 Task: Â Speed up or Slow down the video.
Action: Mouse moved to (578, 564)
Screenshot: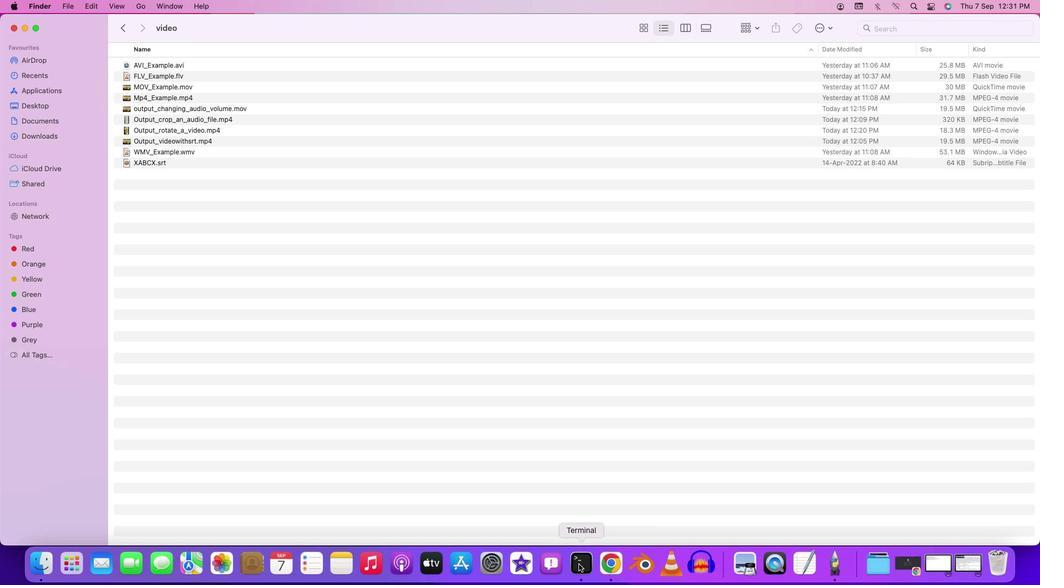 
Action: Mouse pressed right at (578, 564)
Screenshot: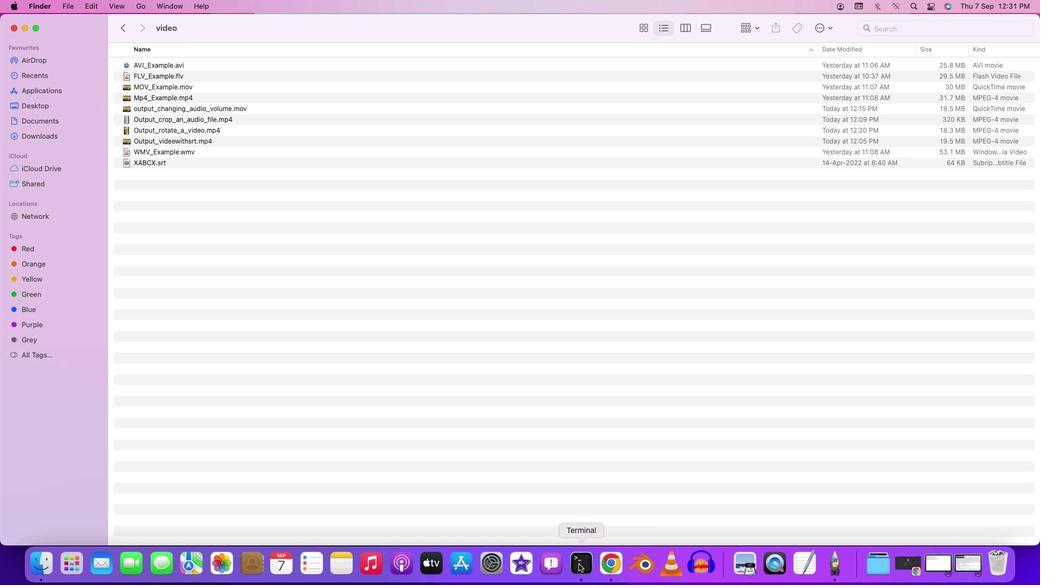 
Action: Mouse moved to (613, 431)
Screenshot: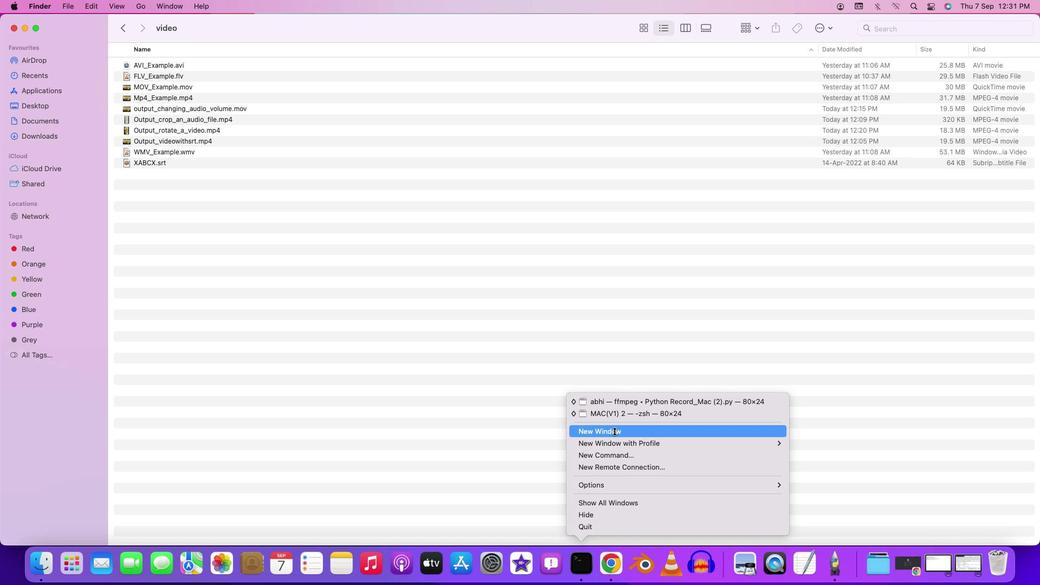 
Action: Mouse pressed left at (613, 431)
Screenshot: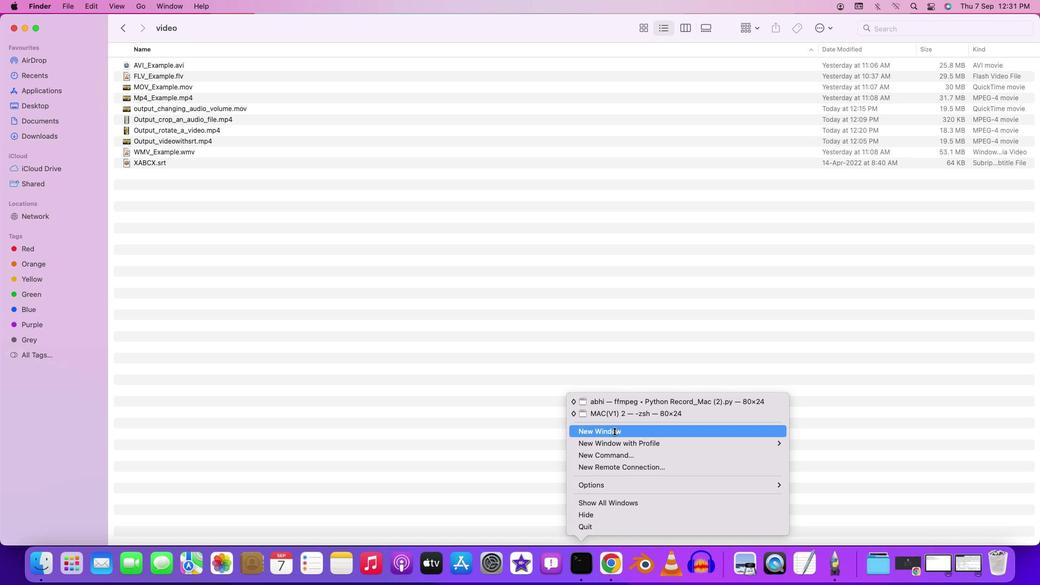 
Action: Mouse moved to (617, 412)
Screenshot: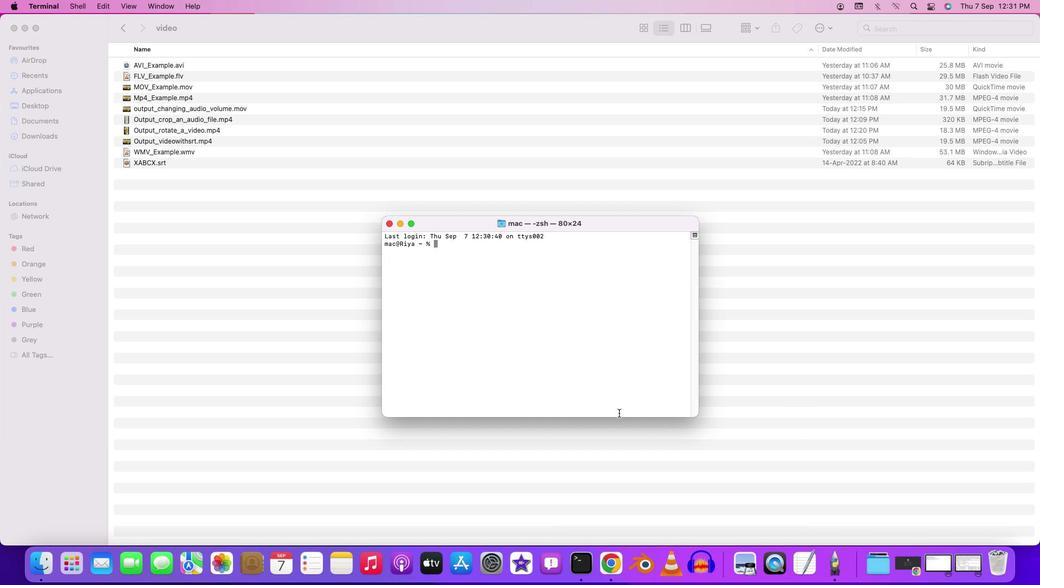
Action: Key pressed 'c''d'Key.space'd''e''s''k''t''o''p'Key.enter'c''d'Key.spaceKey.shift'F''F''m''p''e''g'Key.enter'c''d'Key.space'c''o''n''v''e''r''s''i''o''n'Key.enter'c''d'Key.space'v''i''d''e''o'Key.enter'f''f''m''p''e''g'Key.space'-''i'Key.spaceKey.shift'O''u''t''p''u''t'Key.shift'_''v''i''e'Key.backspace'd''e''o''w''i''t''h''s''r''t''.''m''p''4'Key.space'-''f''i''l''t''e''r'';'Key.backspaceKey.shift':''v'Key.spaceKey.shift'"''s''e''t''p''t''s''=''0''.''5''8'Key.backspaceKey.shift'*'Key.shift'P''T''S'Key.shift'"'Key.spaceKey.shift'O''u''t''p''u''t'Key.shift'_'Key.shift'S''l''o''w''0'Key.backspaceKey.shift'_''d''o''w''n'Key.shift'_''v''i''e'Key.backspace'd''e''o''.''m''p''3'Key.backspace'4'Key.enter
Screenshot: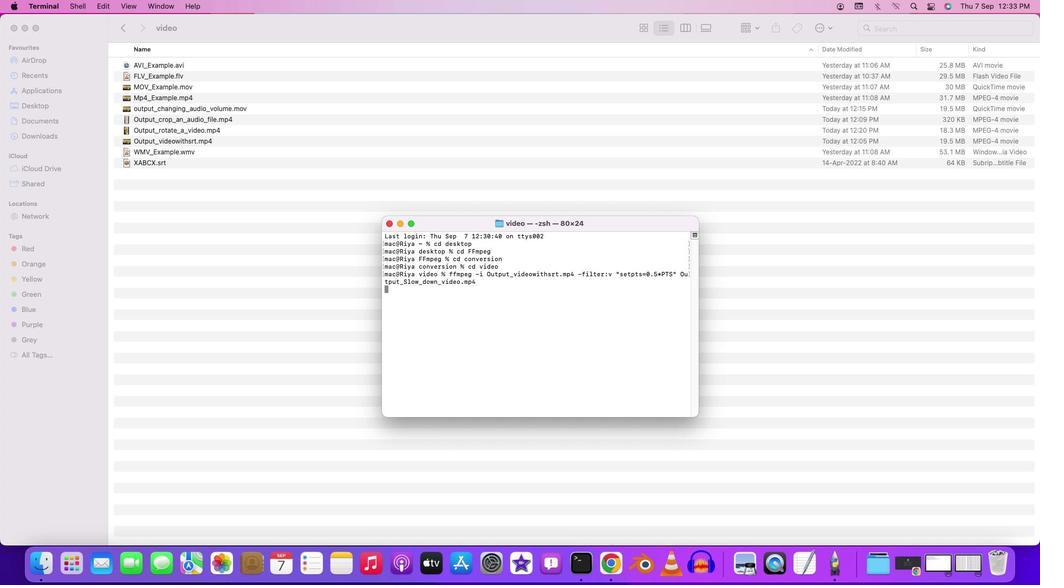 
Action: Mouse moved to (522, 409)
Screenshot: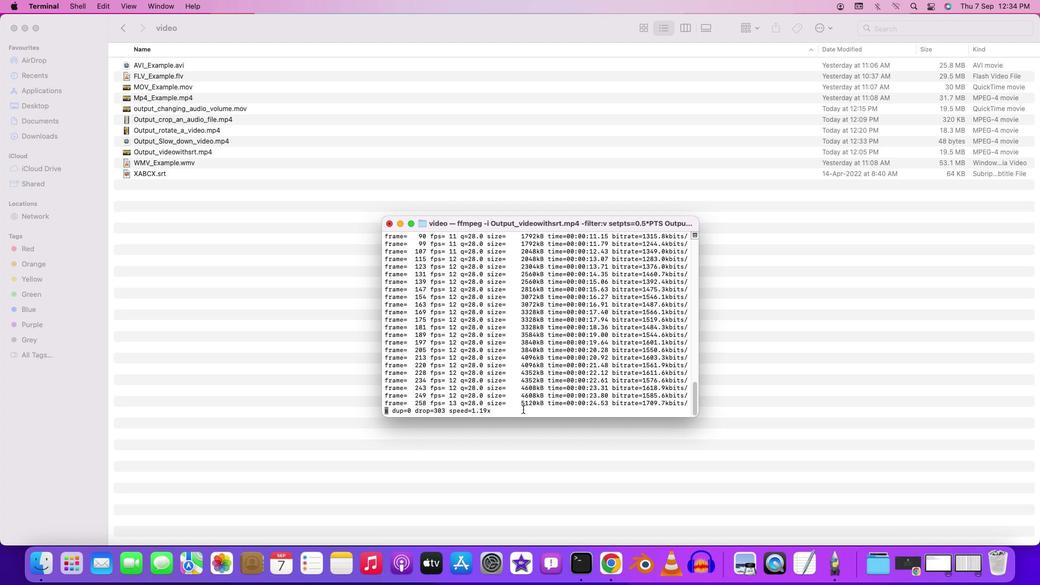 
